Task: Create List Brand Perception Mapping in Board Social Media Influencer Marketing Platforms to Workspace Factoring Services. Create List Brand Experience Mapping in Board Market Research and Insights to Workspace Factoring Services. Create List Brand Engagement Metrics in Board Product Roadmap Planning and Prioritization to Workspace Factoring Services
Action: Mouse moved to (80, 391)
Screenshot: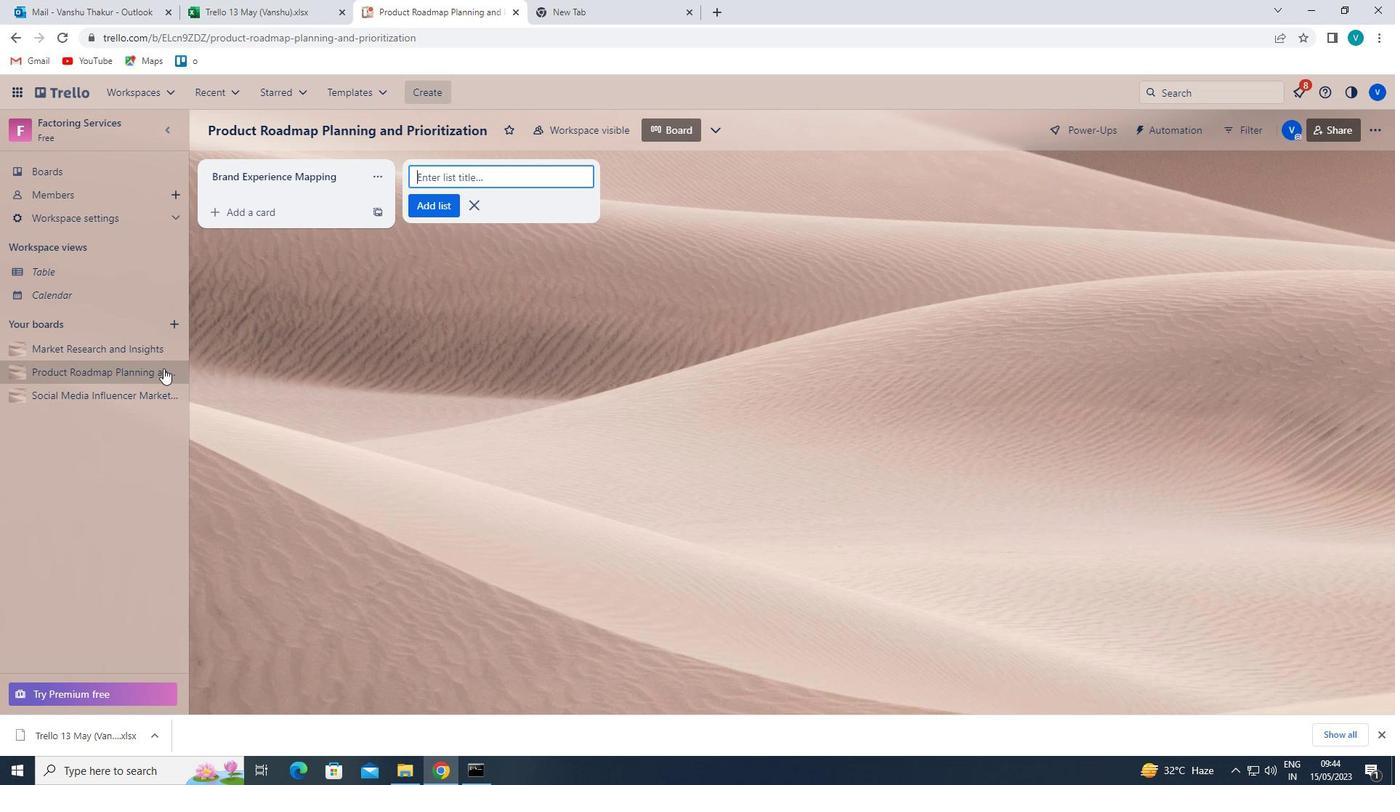 
Action: Mouse pressed left at (80, 391)
Screenshot: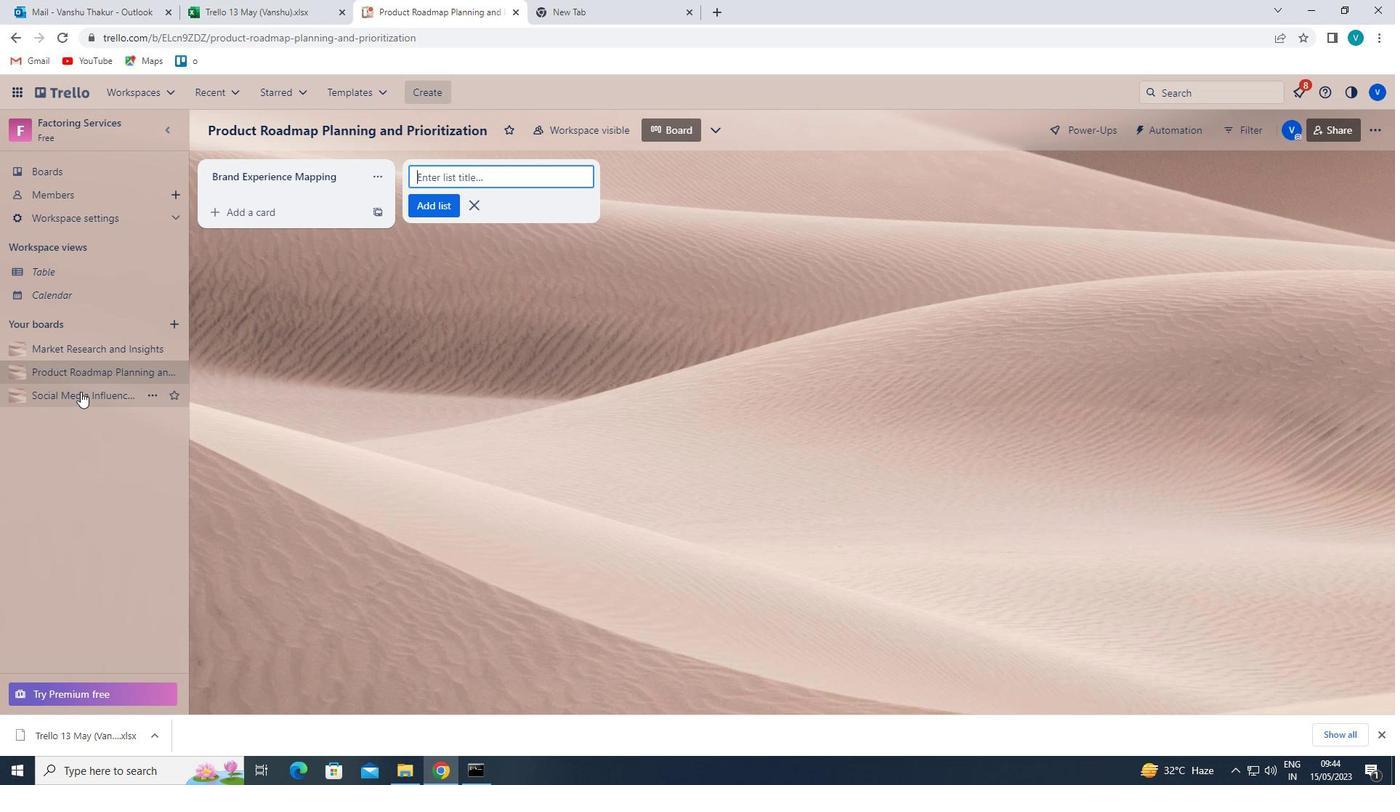 
Action: Mouse moved to (494, 167)
Screenshot: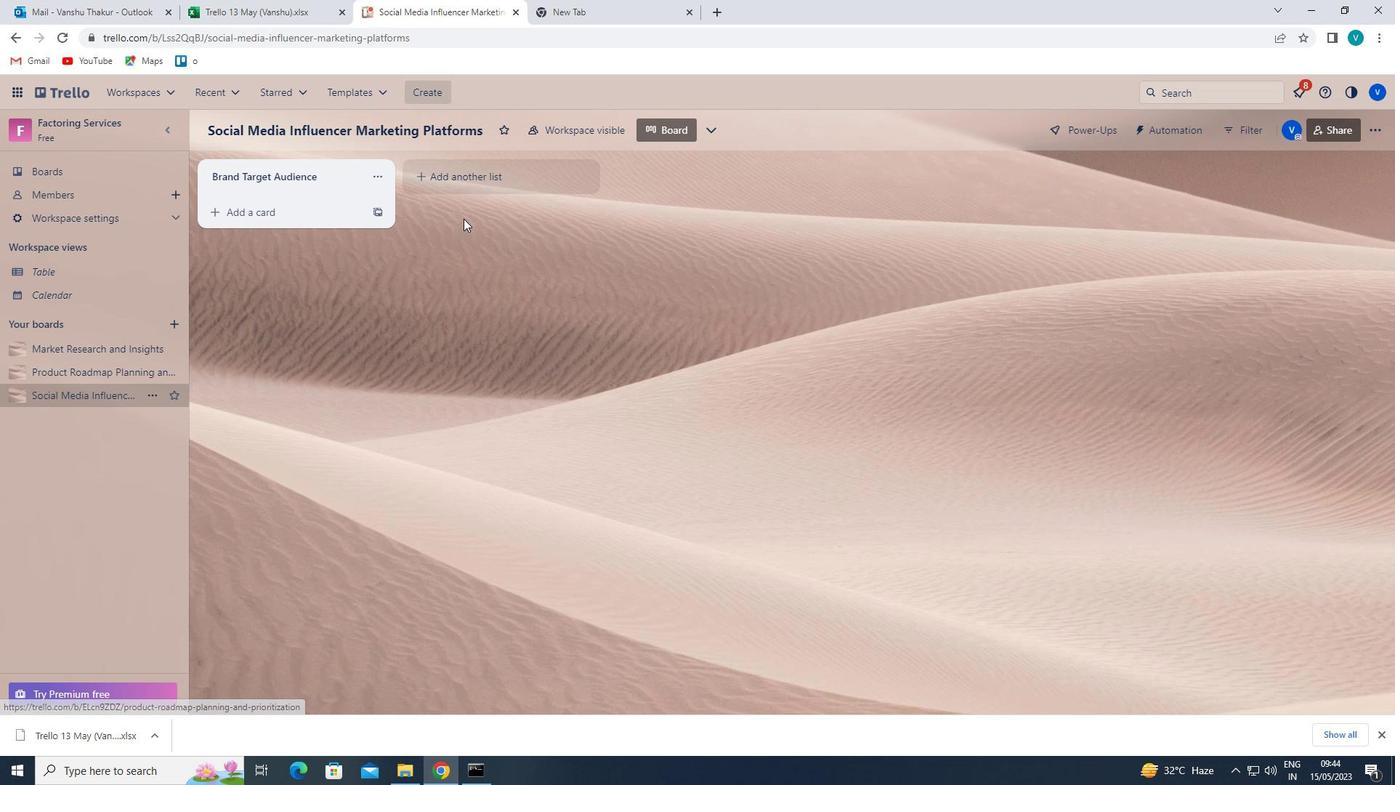 
Action: Mouse pressed left at (494, 167)
Screenshot: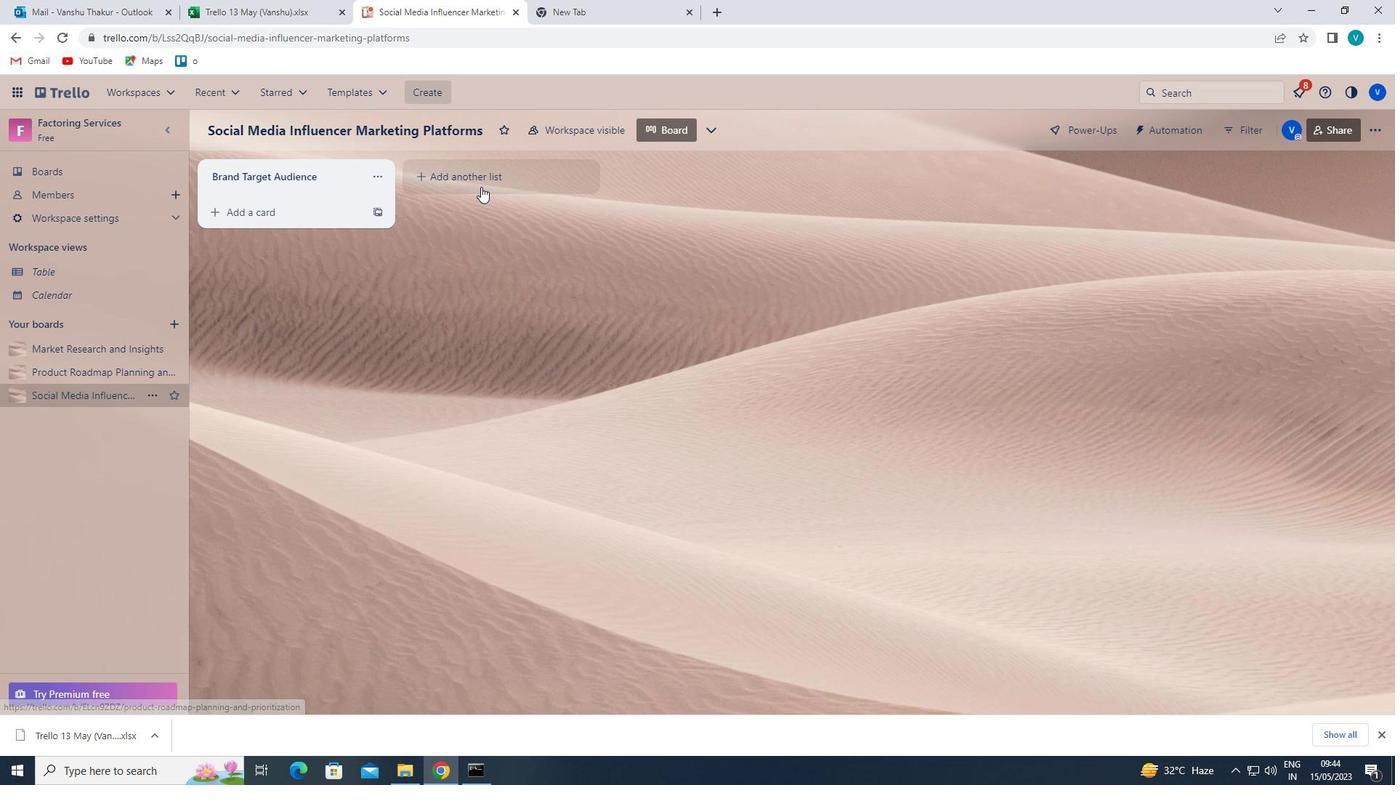 
Action: Key pressed <Key.shift>BRAND<Key.space><Key.shift>PERCEPTION<Key.space><Key.shift>MAPP<Key.backspace>PING<Key.enter>
Screenshot: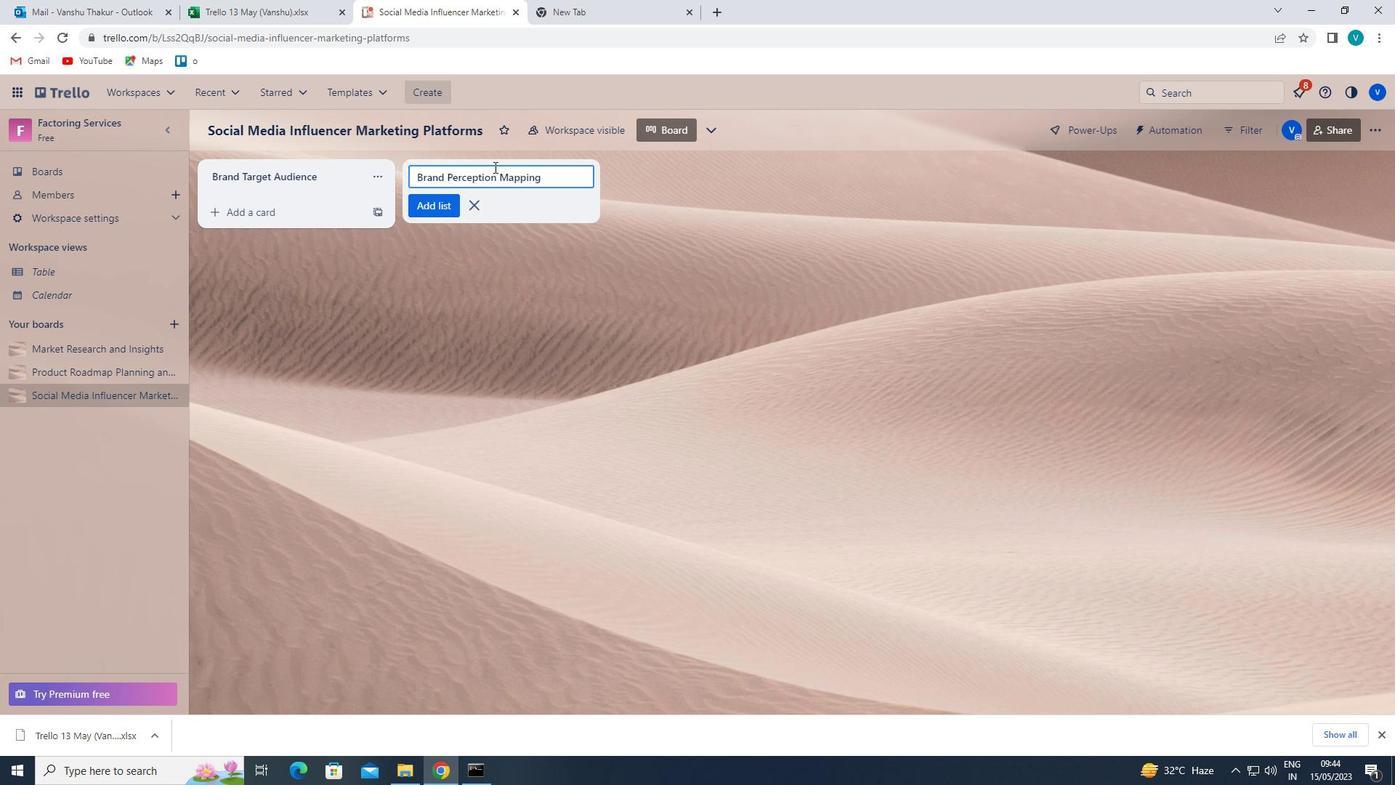 
Action: Mouse moved to (77, 350)
Screenshot: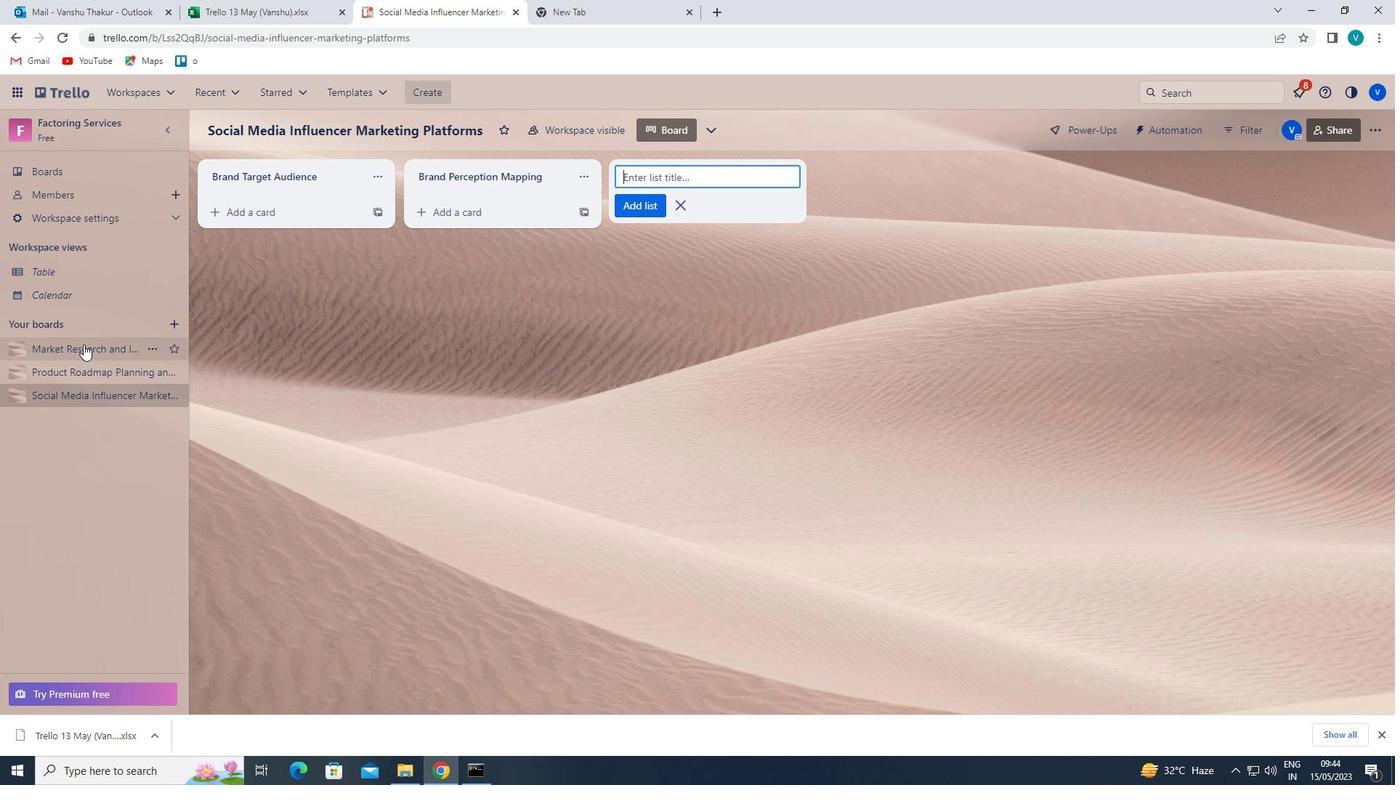 
Action: Mouse pressed left at (77, 350)
Screenshot: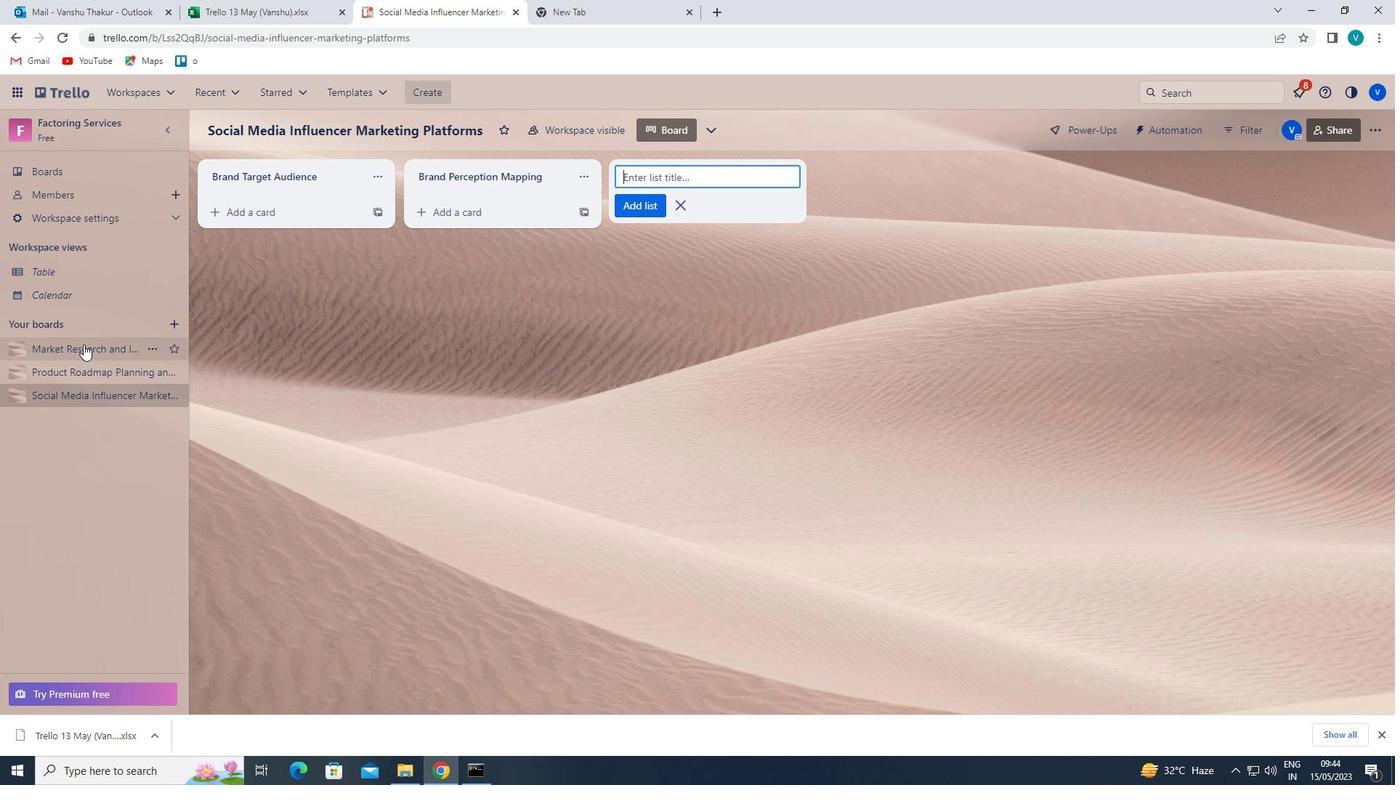 
Action: Mouse moved to (471, 183)
Screenshot: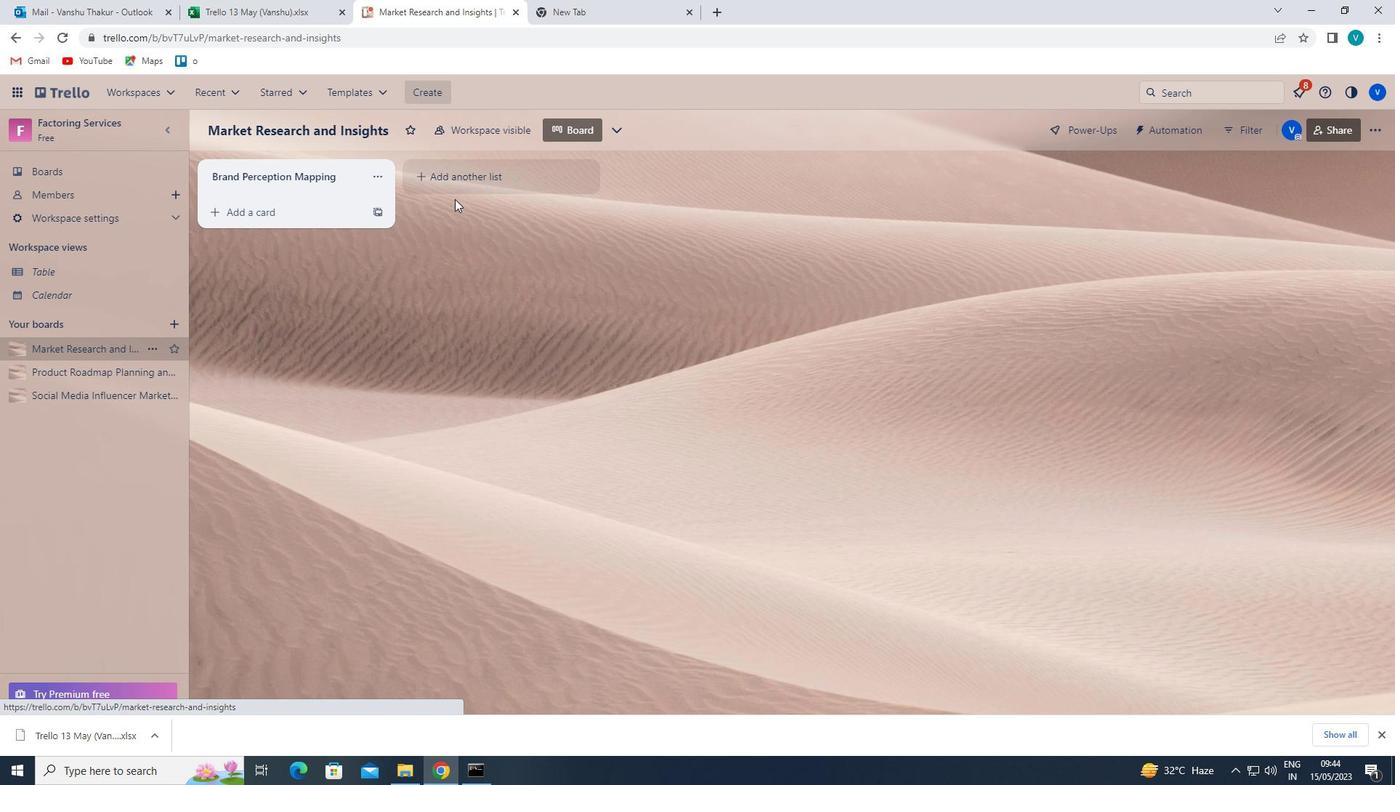 
Action: Mouse pressed left at (471, 183)
Screenshot: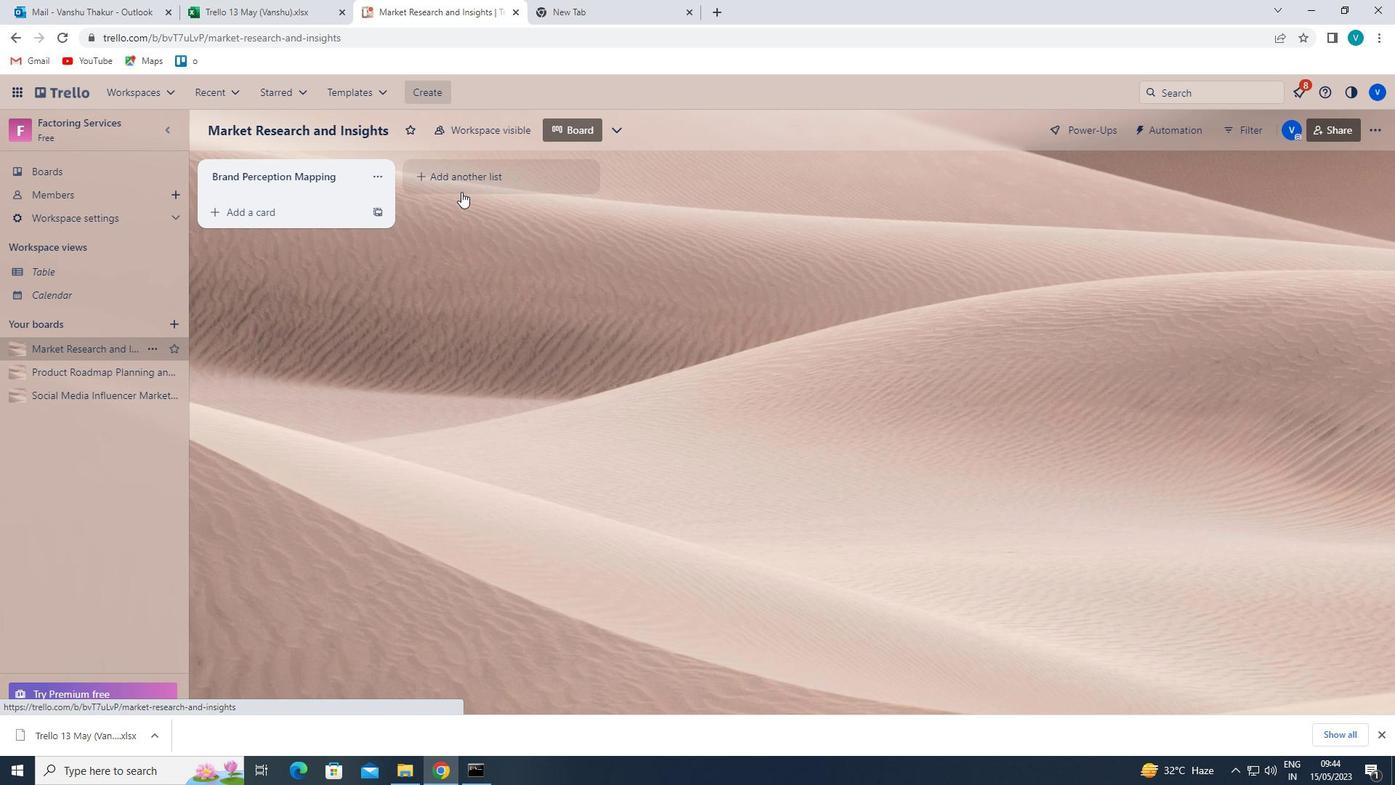 
Action: Key pressed <Key.shift>BRAND<Key.space><Key.shift><Key.shift><Key.shift><Key.shift><Key.shift>EXPERIENCE<Key.space><Key.shift>MAPPING<Key.enter>
Screenshot: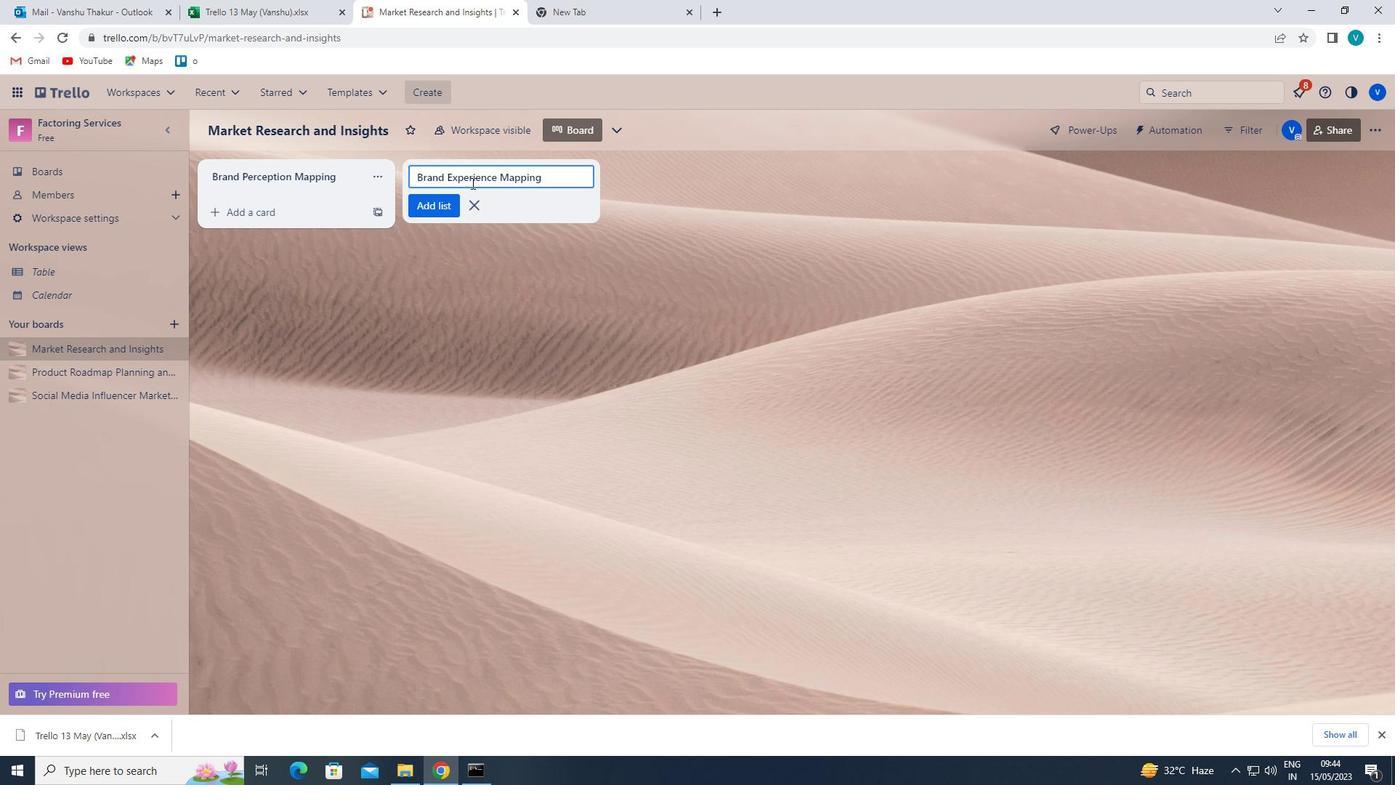 
Action: Mouse moved to (100, 363)
Screenshot: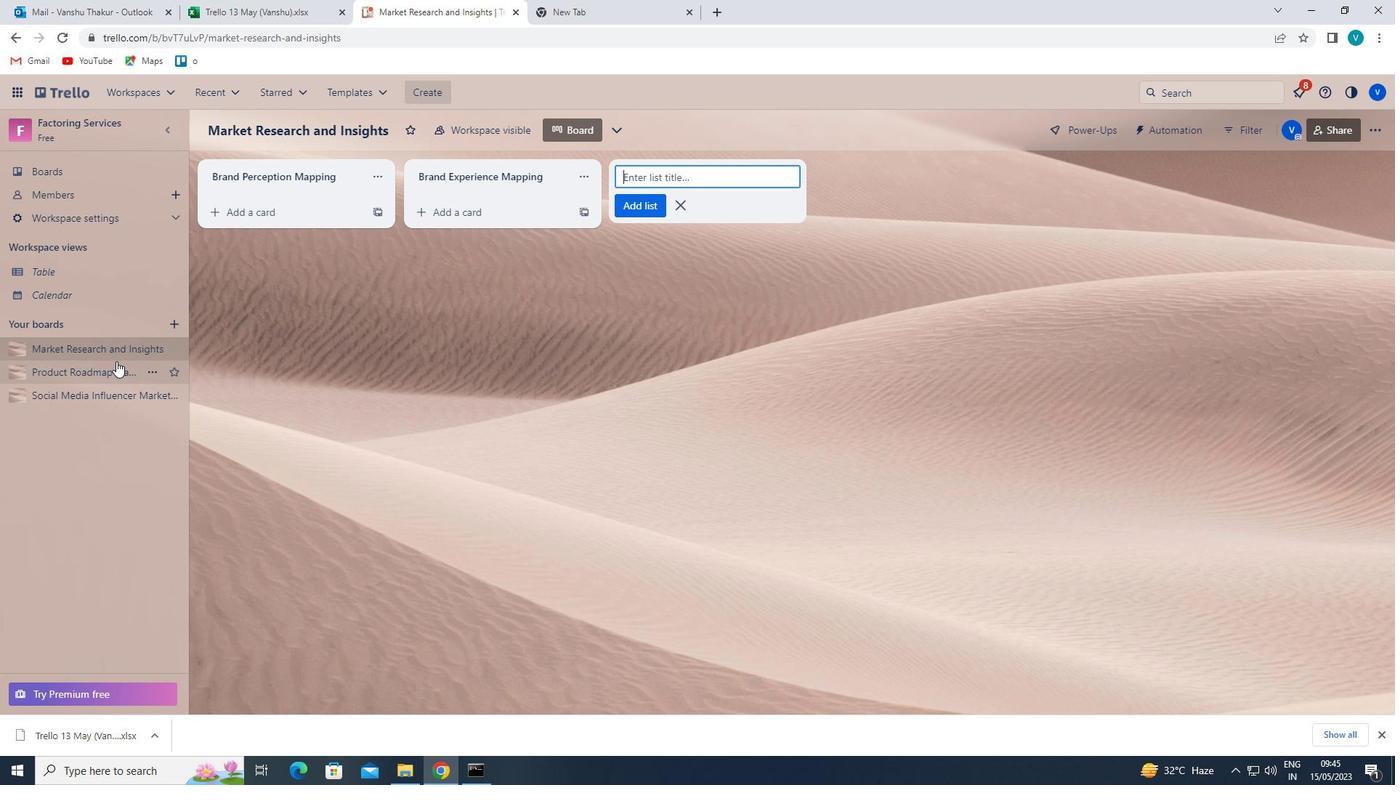 
Action: Mouse pressed left at (100, 363)
Screenshot: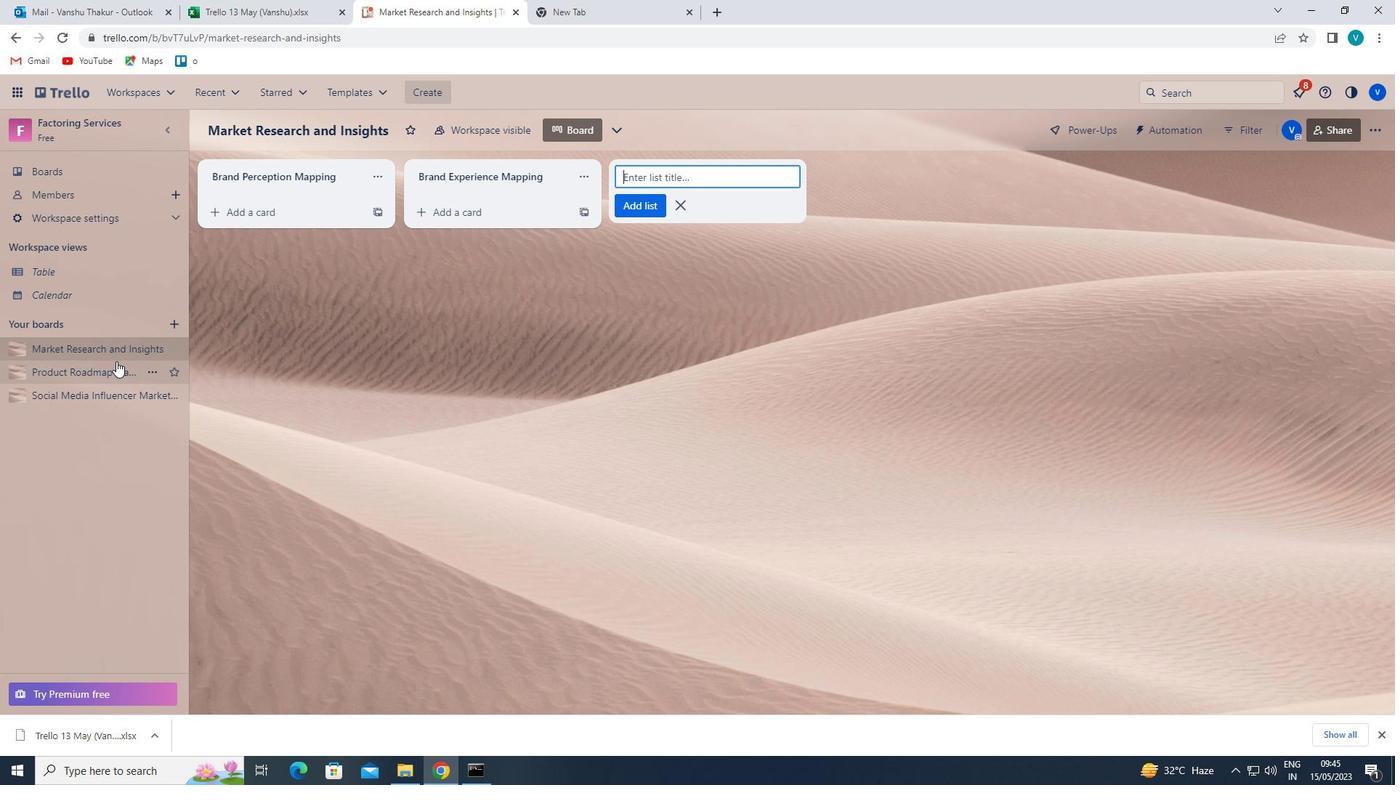 
Action: Mouse moved to (464, 178)
Screenshot: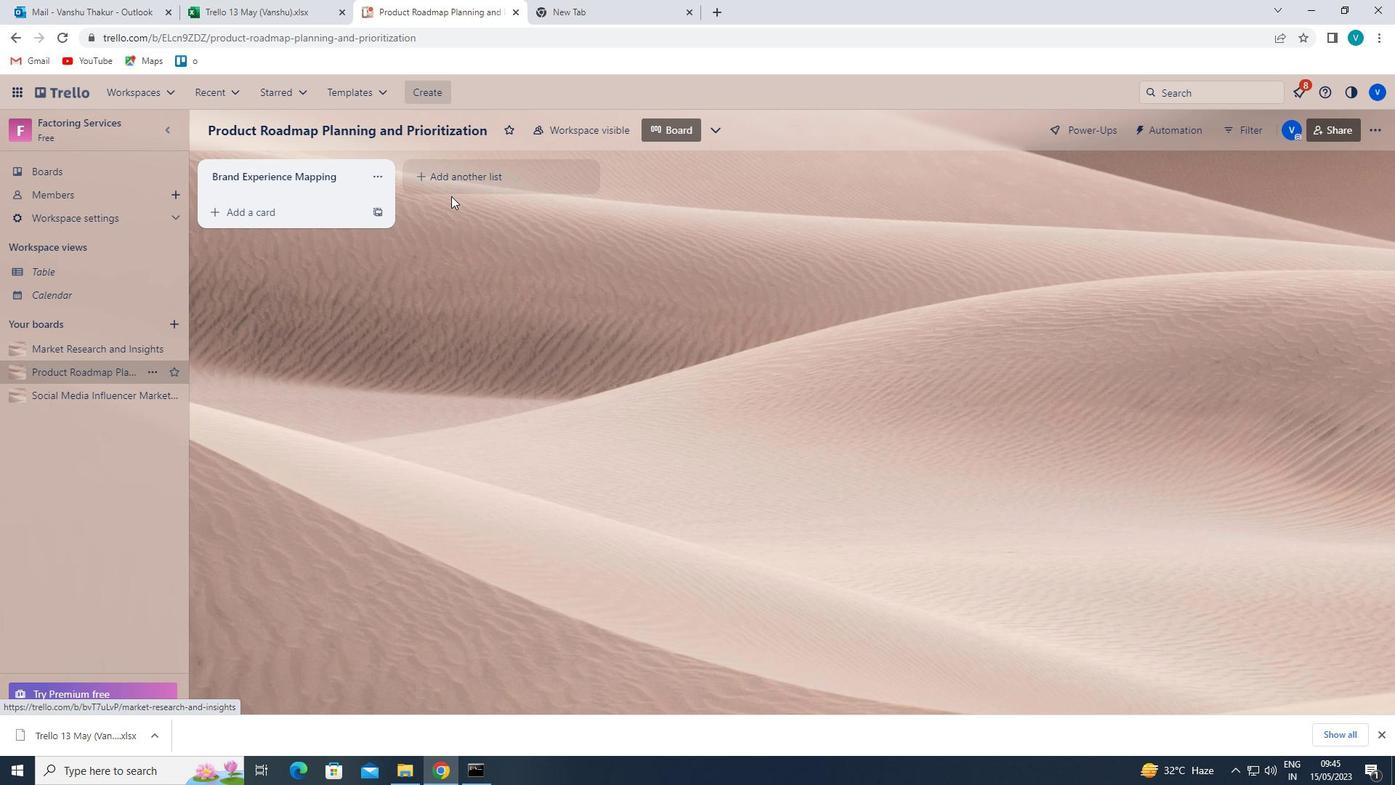 
Action: Mouse pressed left at (464, 178)
Screenshot: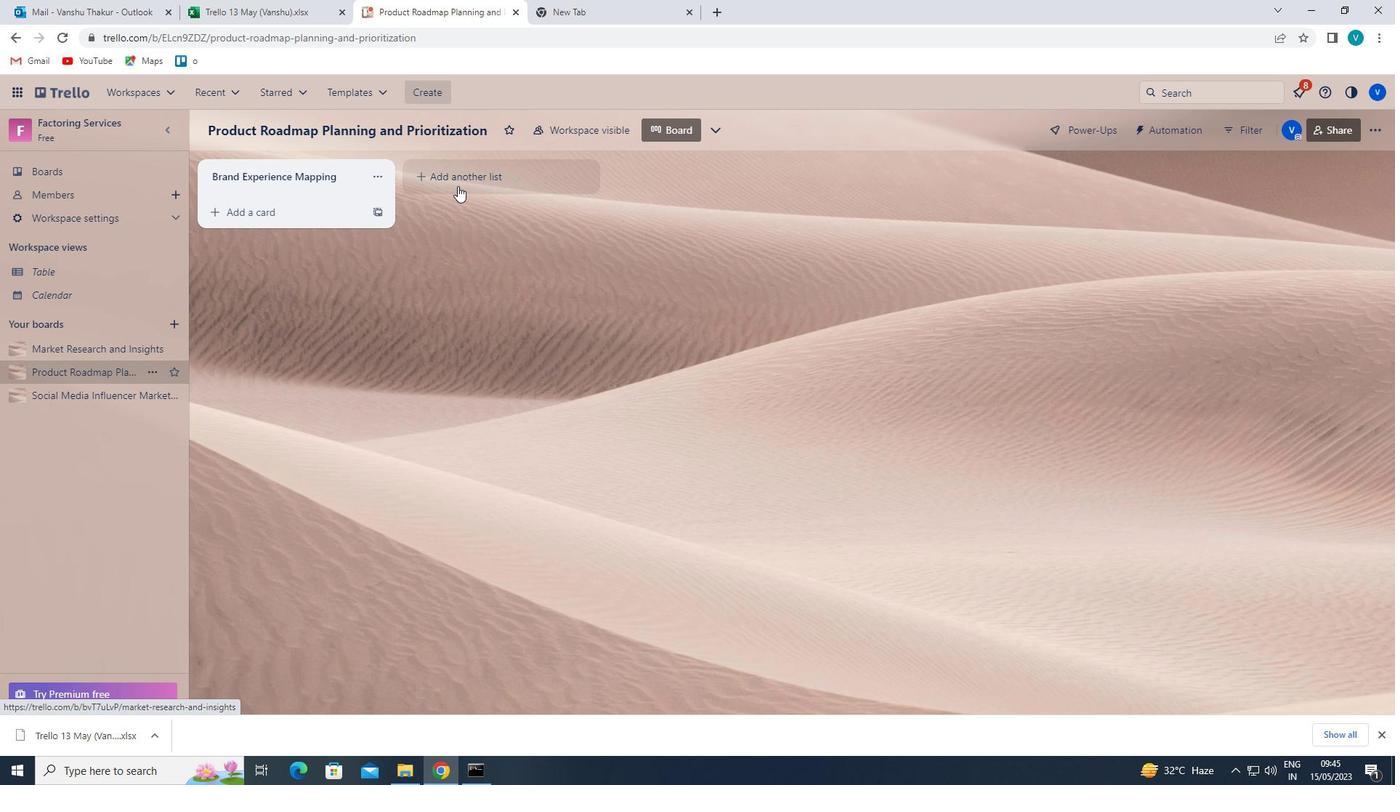 
Action: Key pressed <Key.shift>BRAND<Key.space><Key.shift>ENGAGEMENT<Key.space><Key.shift>METRICS<Key.enter>
Screenshot: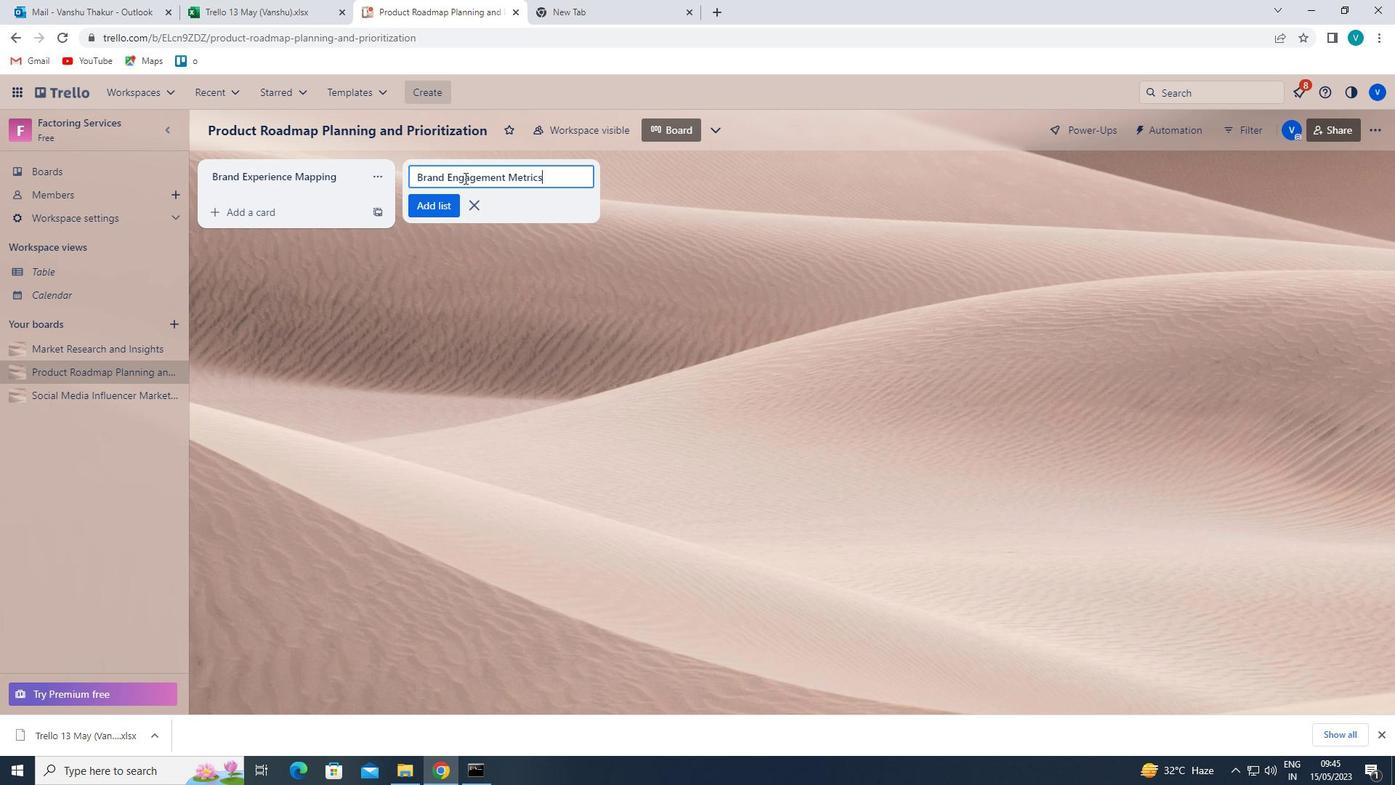 
